 Task: Create Card Content Strategy Review in Board Digital Marketing Platforms and Tools to Workspace Alternative Dispute Resolution Services. Create Card Self-Help Review in Board Diversity and Inclusion Employee Training and Education to Workspace Alternative Dispute Resolution Services. Create Card Email Marketing Campaign Review in Board Voice of Customer Customer Feedback and Complaint Analysis and Reporting to Workspace Alternative Dispute Resolution Services
Action: Mouse moved to (106, 380)
Screenshot: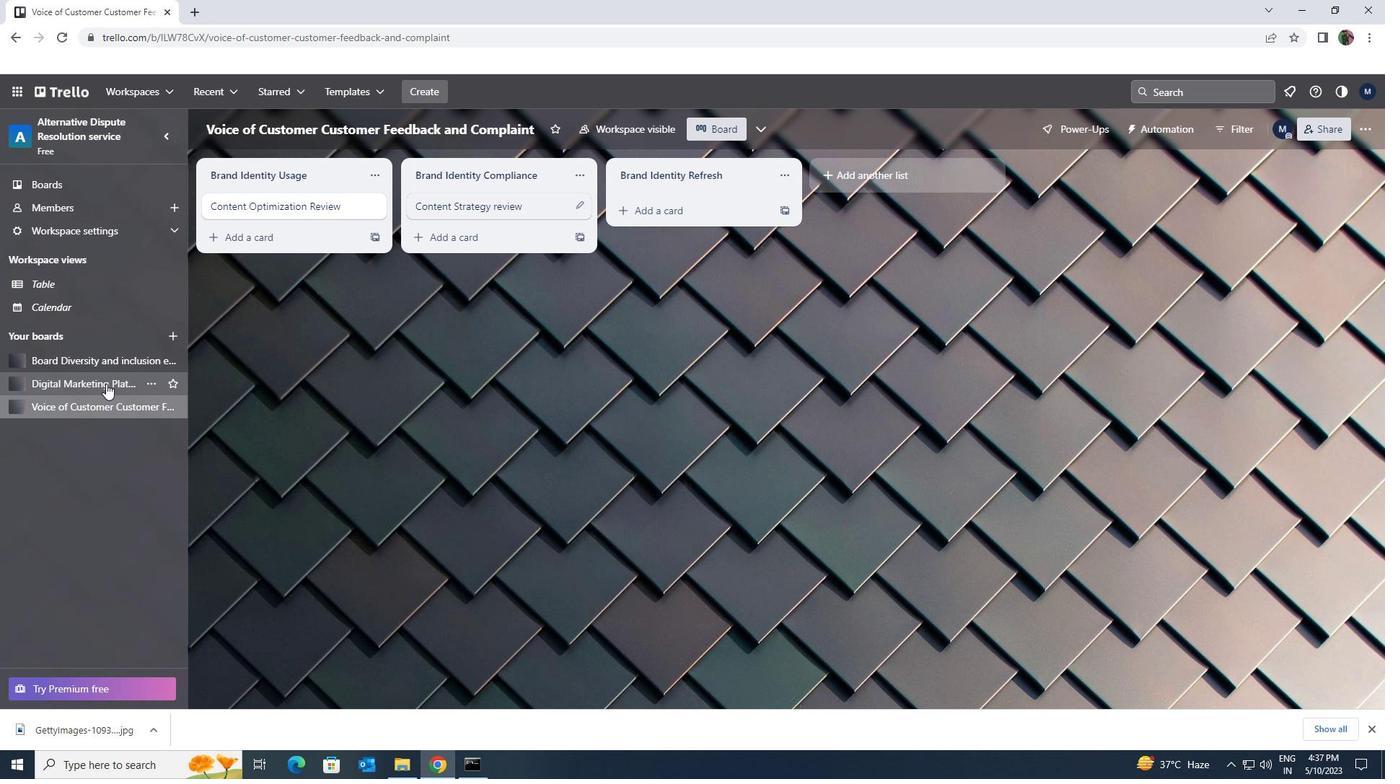 
Action: Mouse pressed left at (106, 380)
Screenshot: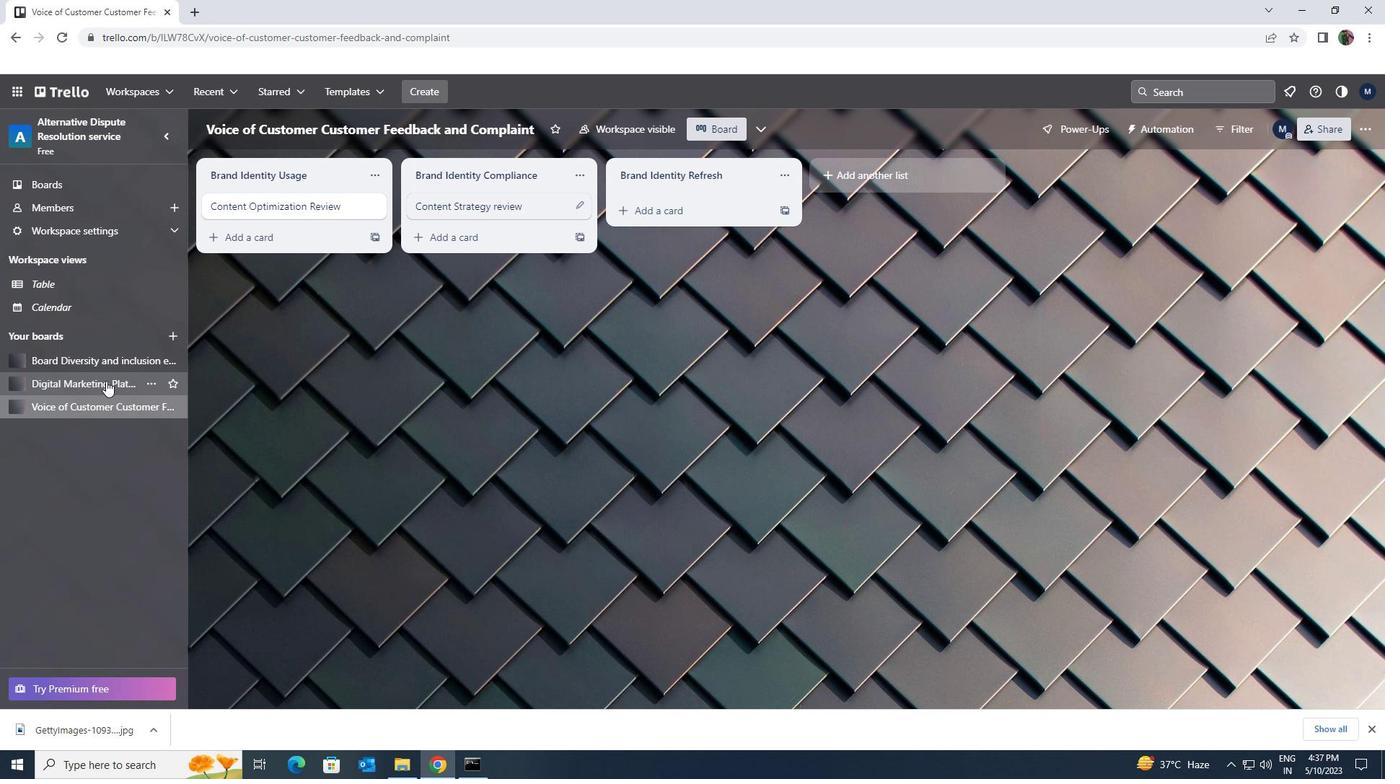 
Action: Mouse moved to (649, 209)
Screenshot: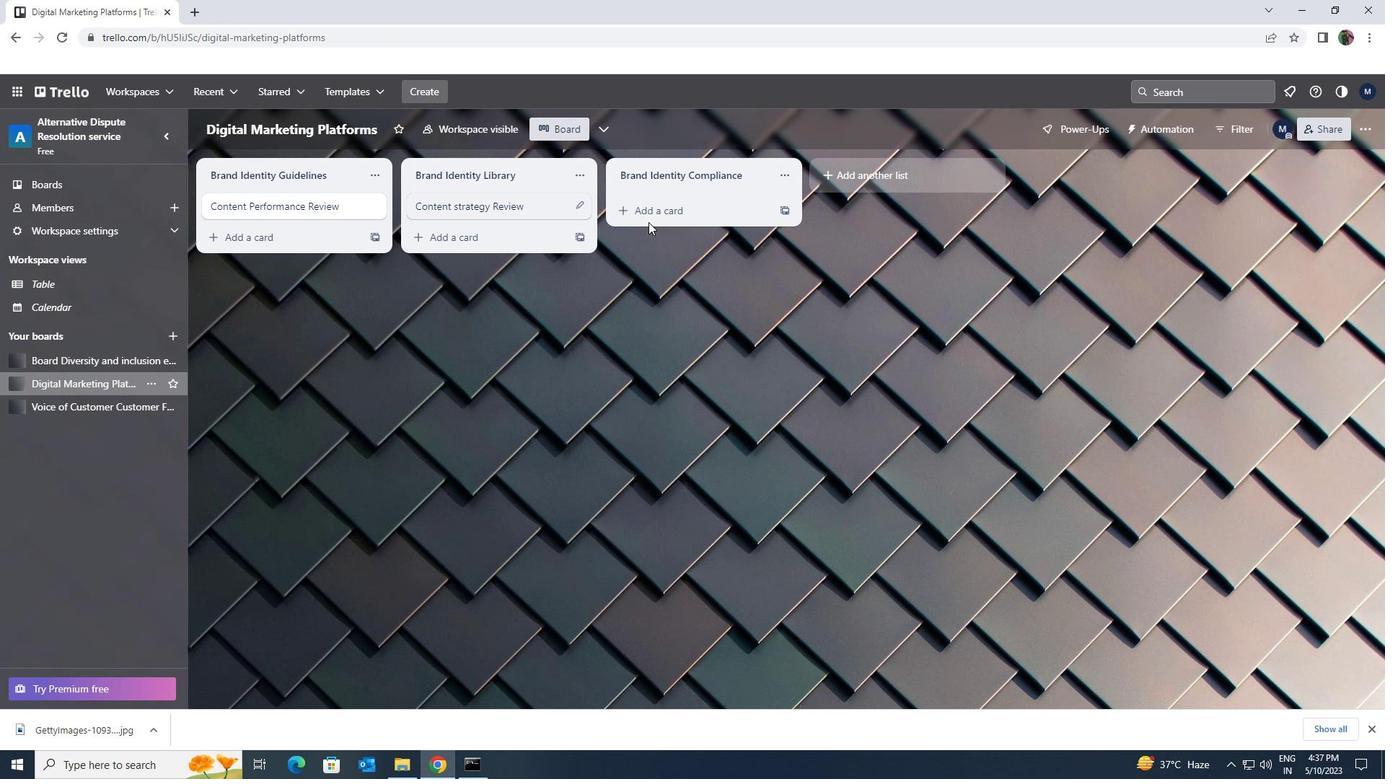
Action: Mouse pressed left at (649, 209)
Screenshot: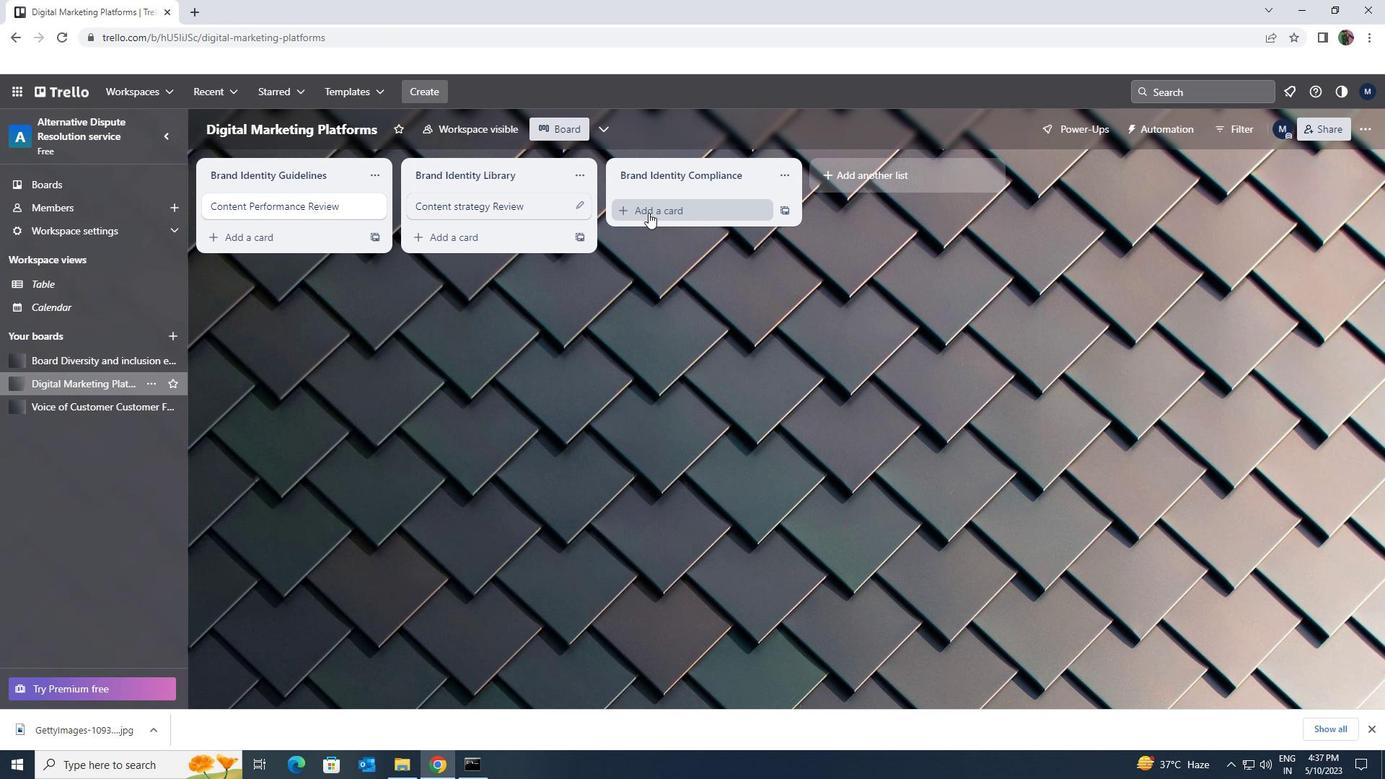 
Action: Key pressed <Key.shift>CONTENT<Key.space><Key.shift>STRATEGY<Key.space><Key.shift>REVIEW
Screenshot: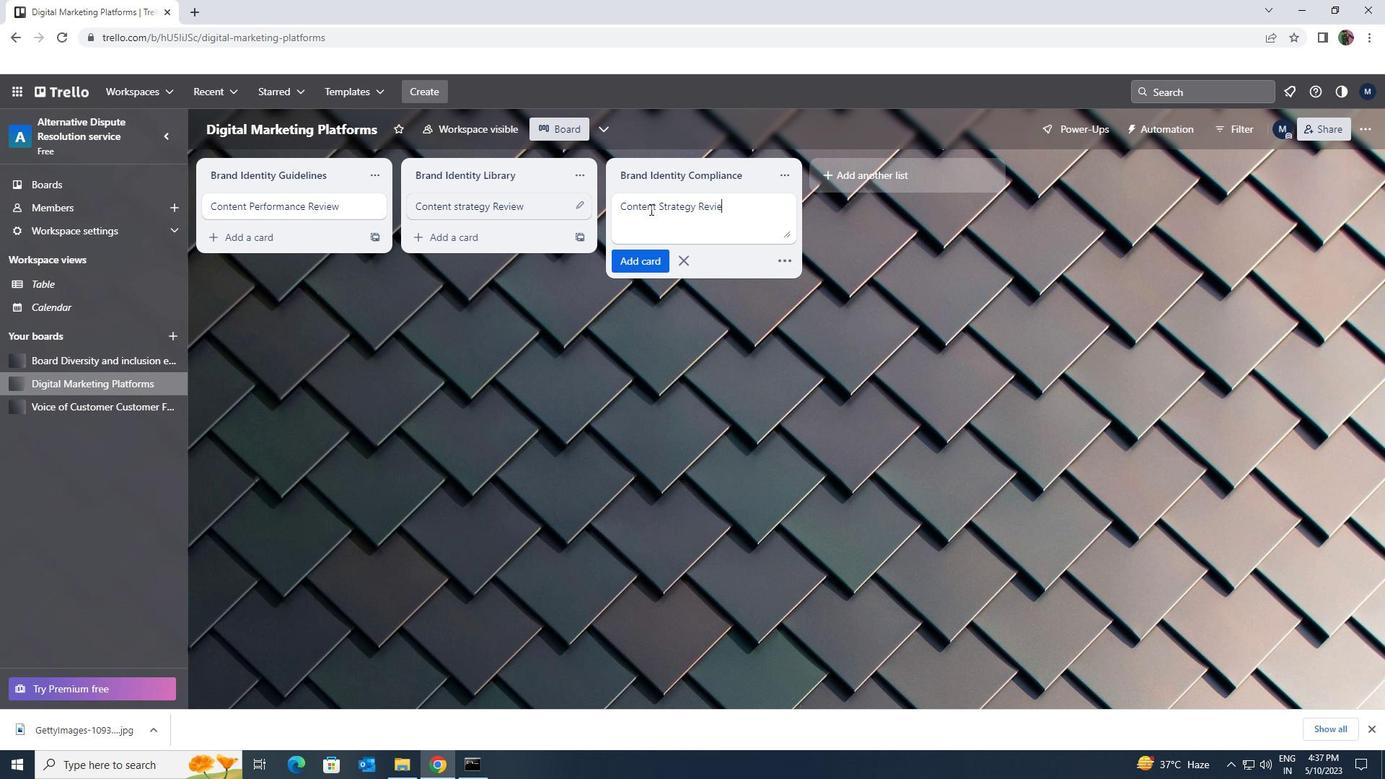 
Action: Mouse moved to (651, 258)
Screenshot: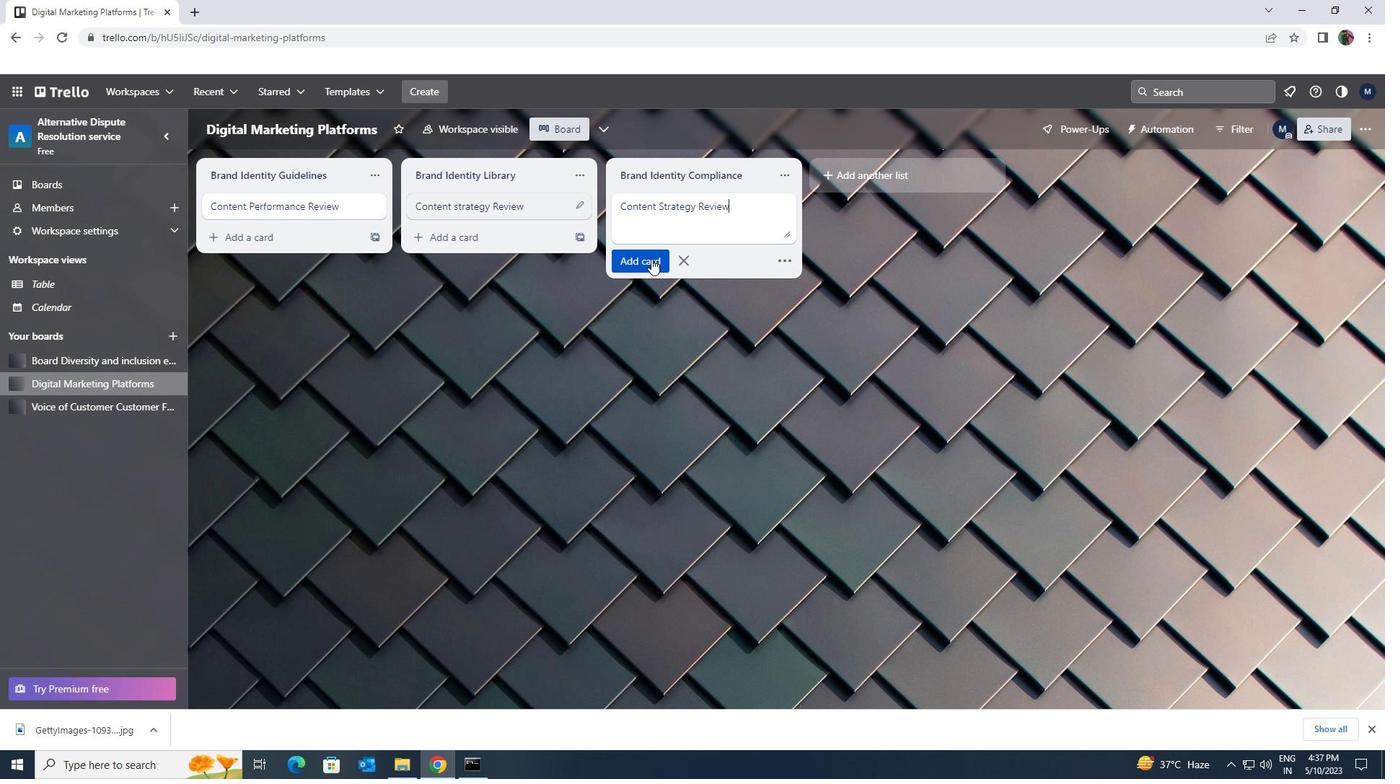 
Action: Mouse pressed left at (651, 258)
Screenshot: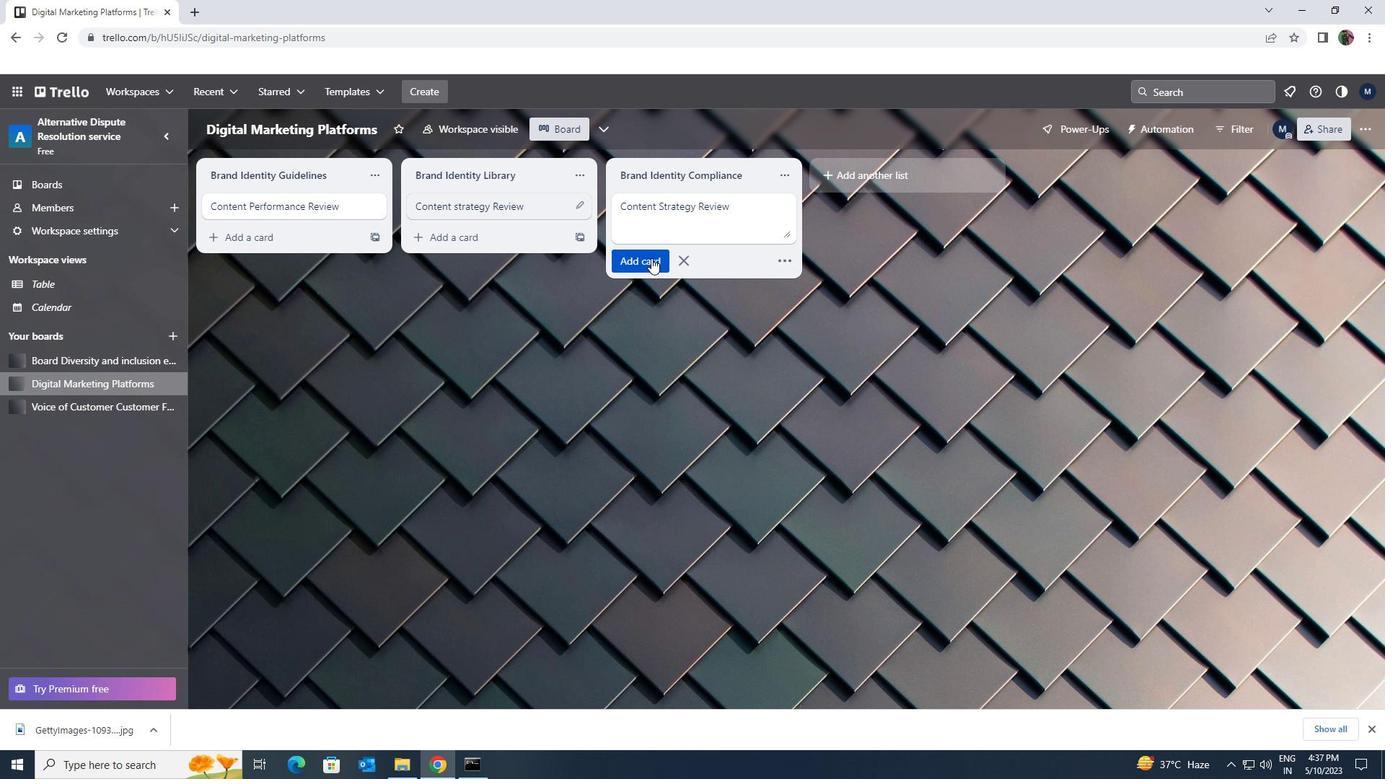 
Action: Mouse moved to (679, 294)
Screenshot: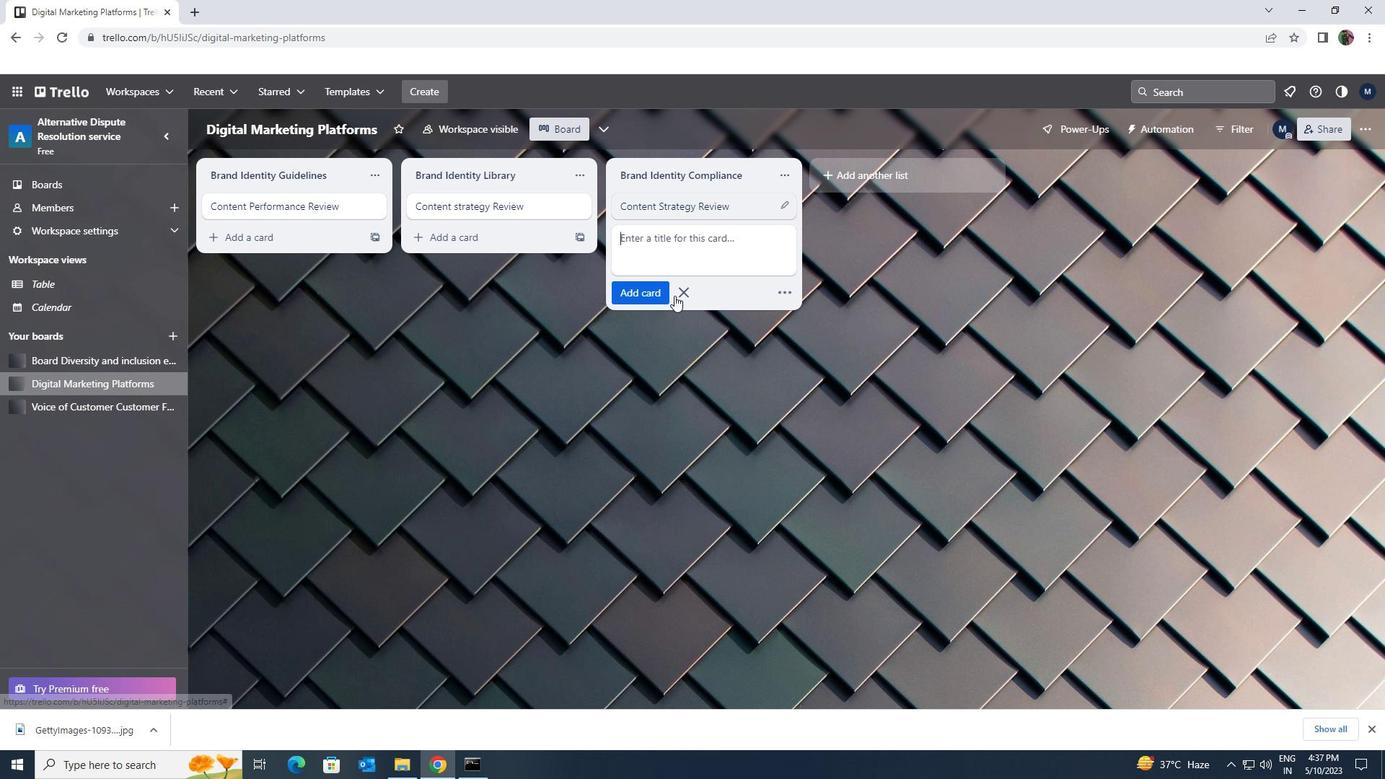 
Action: Mouse pressed left at (679, 294)
Screenshot: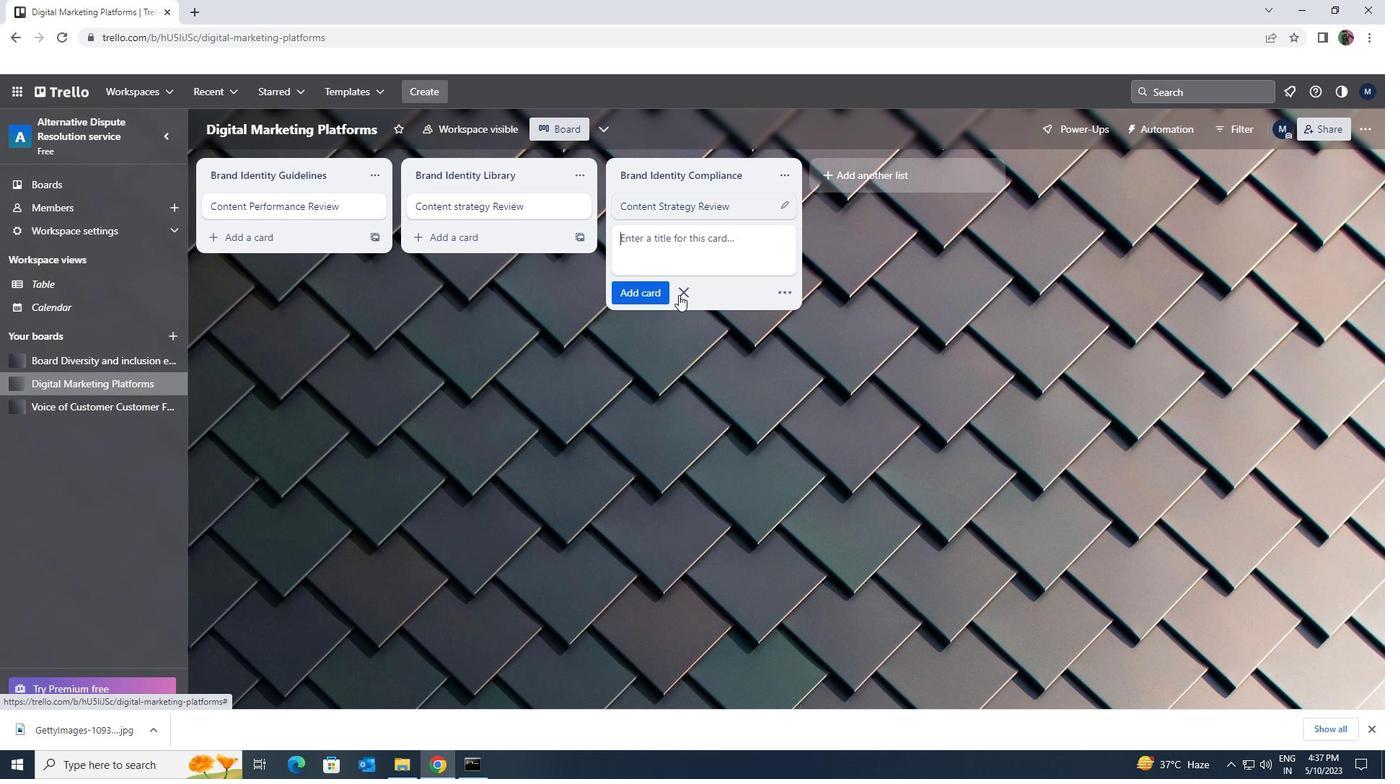 
Action: Mouse moved to (99, 357)
Screenshot: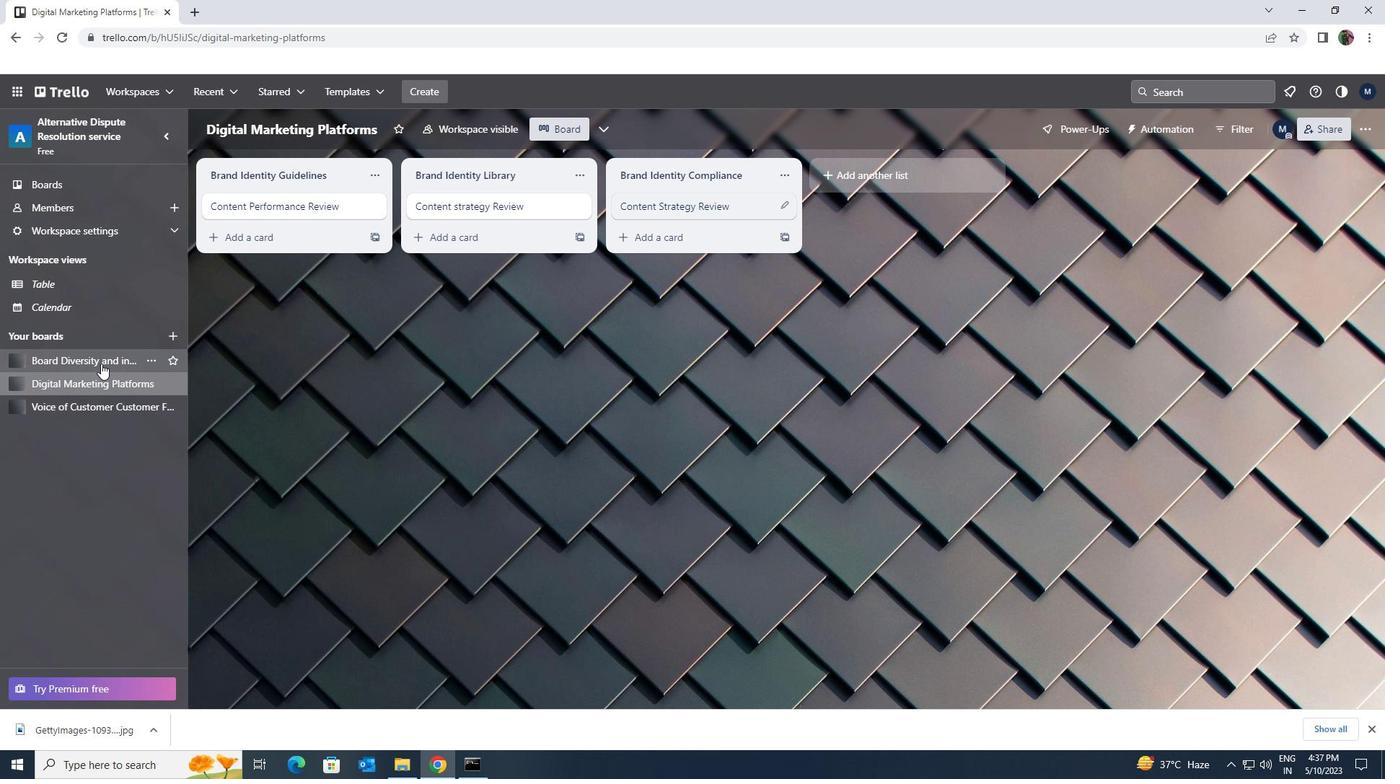 
Action: Mouse pressed left at (99, 357)
Screenshot: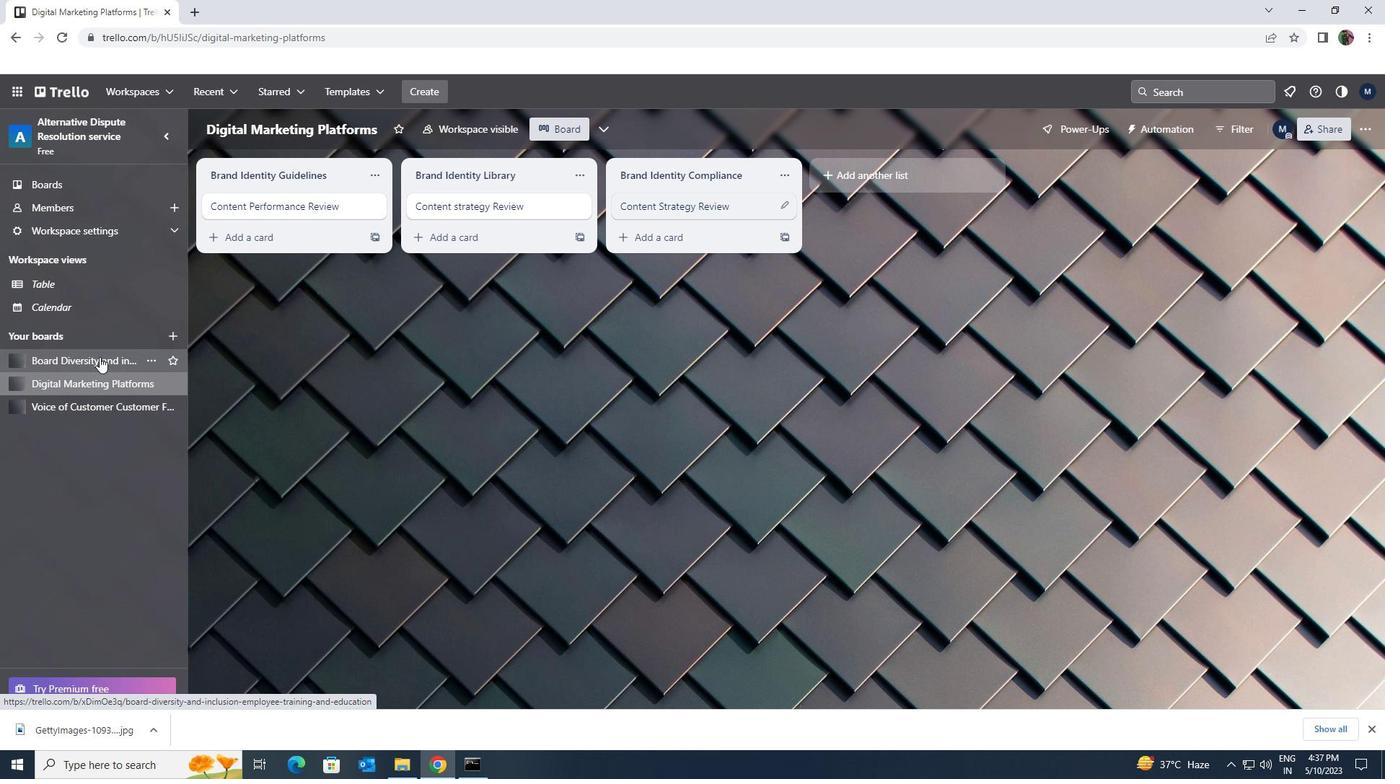 
Action: Mouse moved to (632, 213)
Screenshot: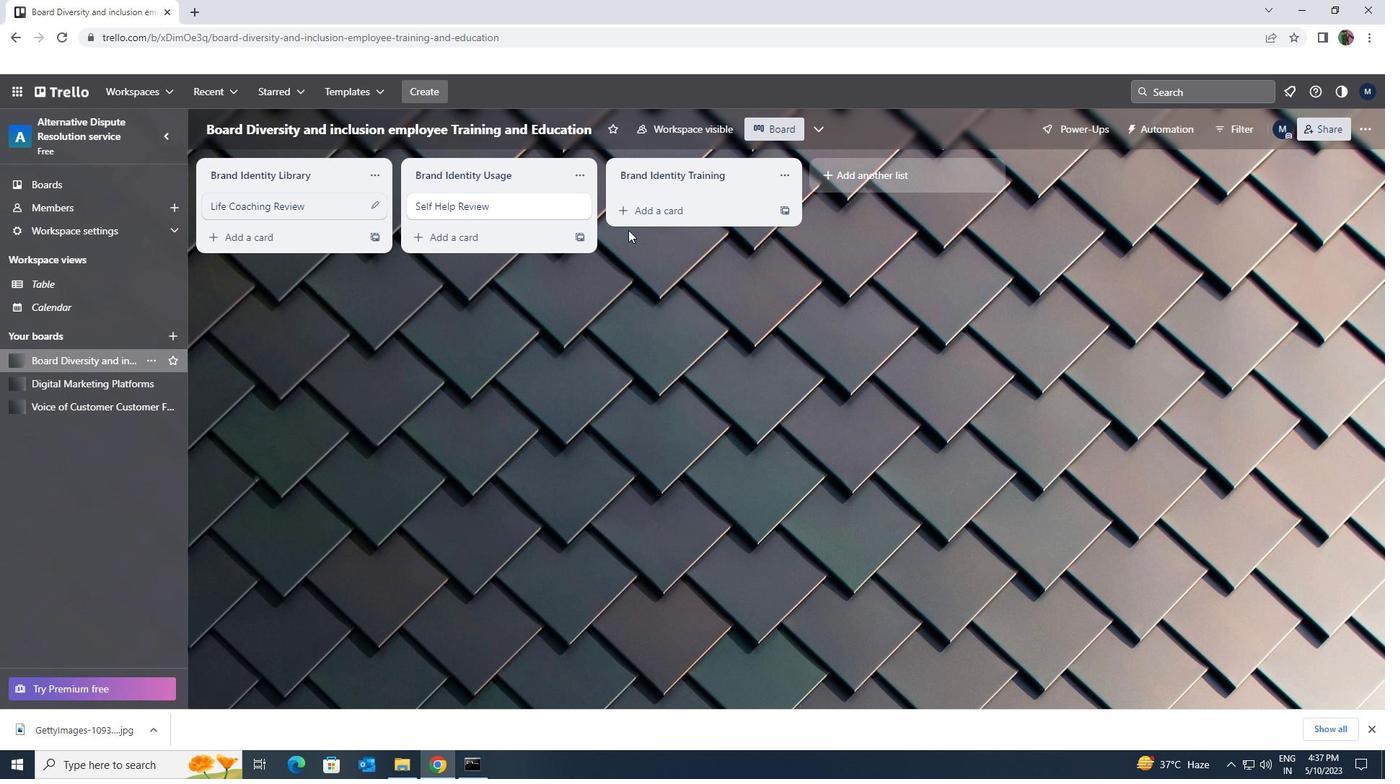 
Action: Mouse pressed left at (632, 213)
Screenshot: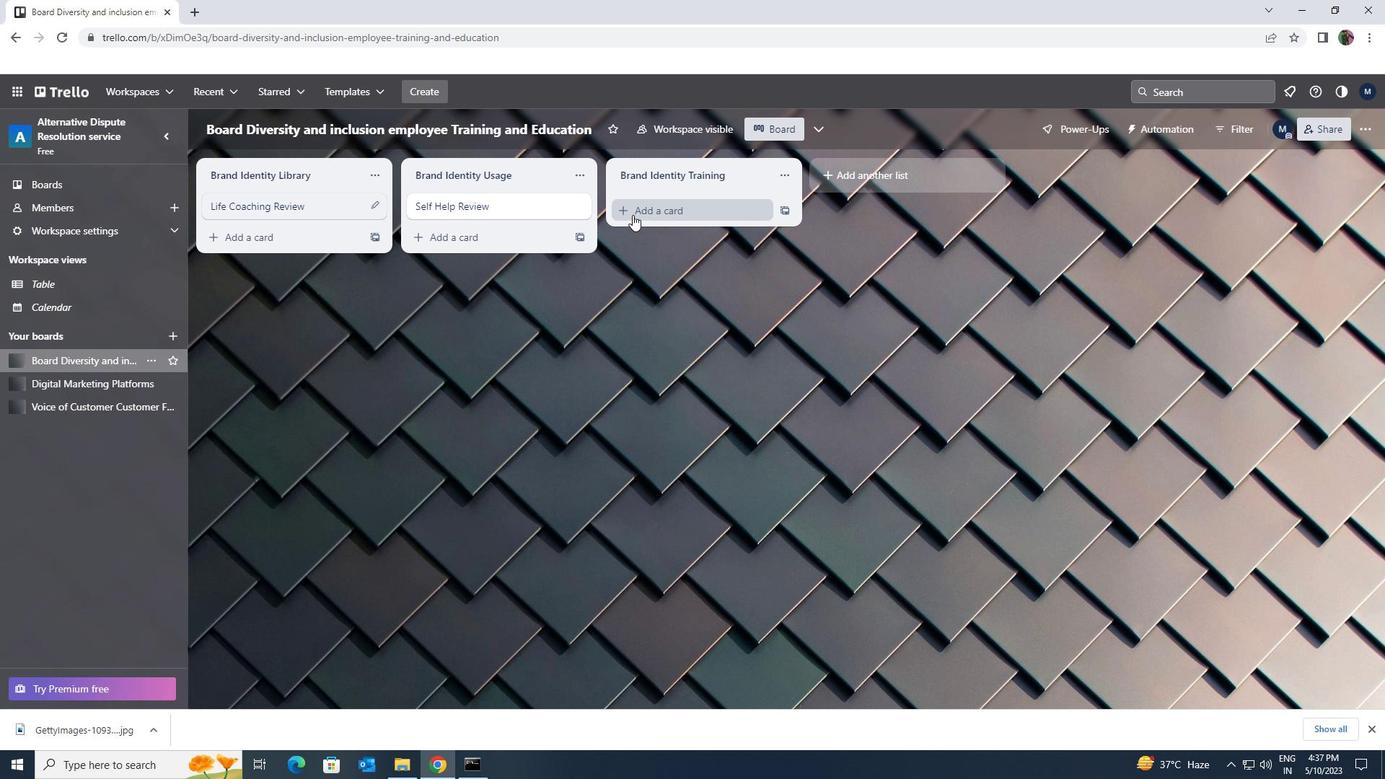 
Action: Key pressed <Key.shift><Key.shift><Key.shift><Key.shift><Key.shift>SELF<Key.space><Key.shift>HELP<Key.space><Key.shift>REVIEW
Screenshot: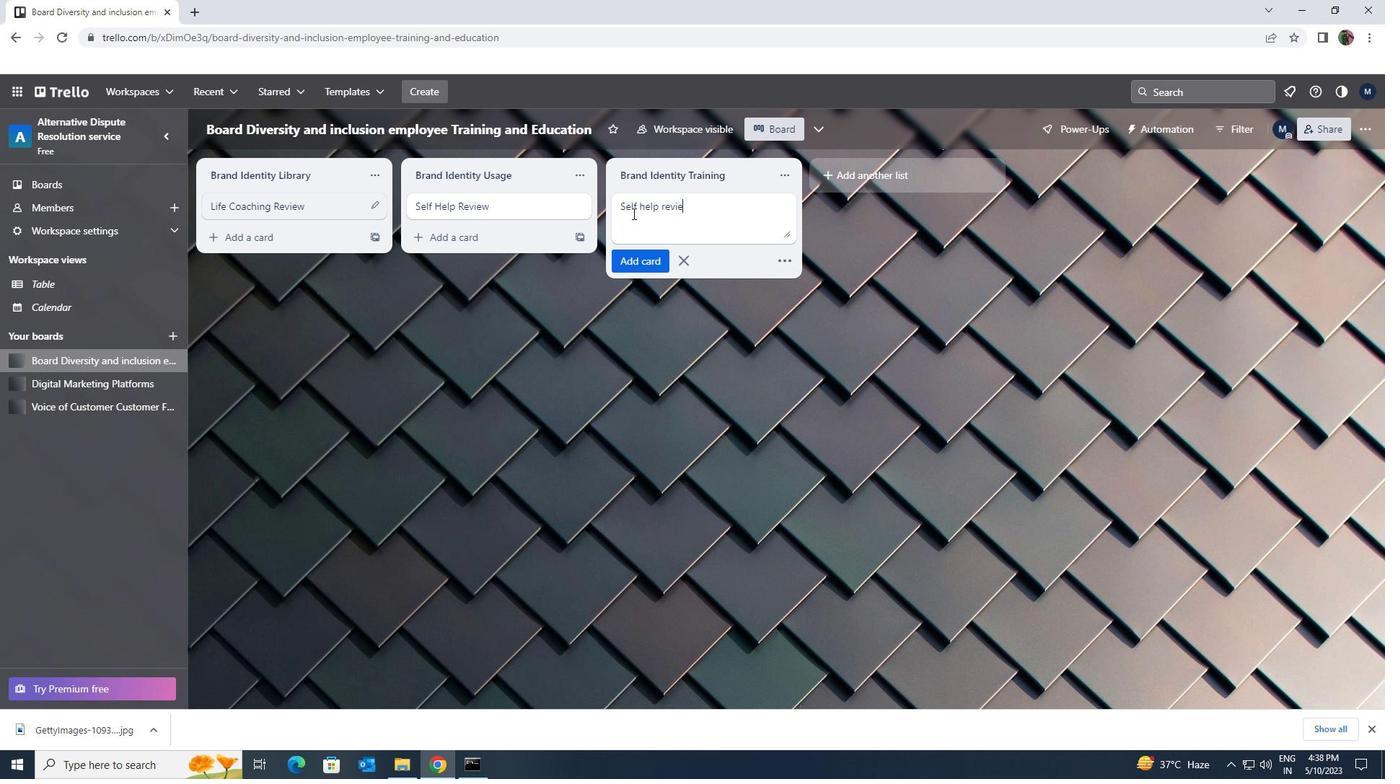 
Action: Mouse moved to (639, 250)
Screenshot: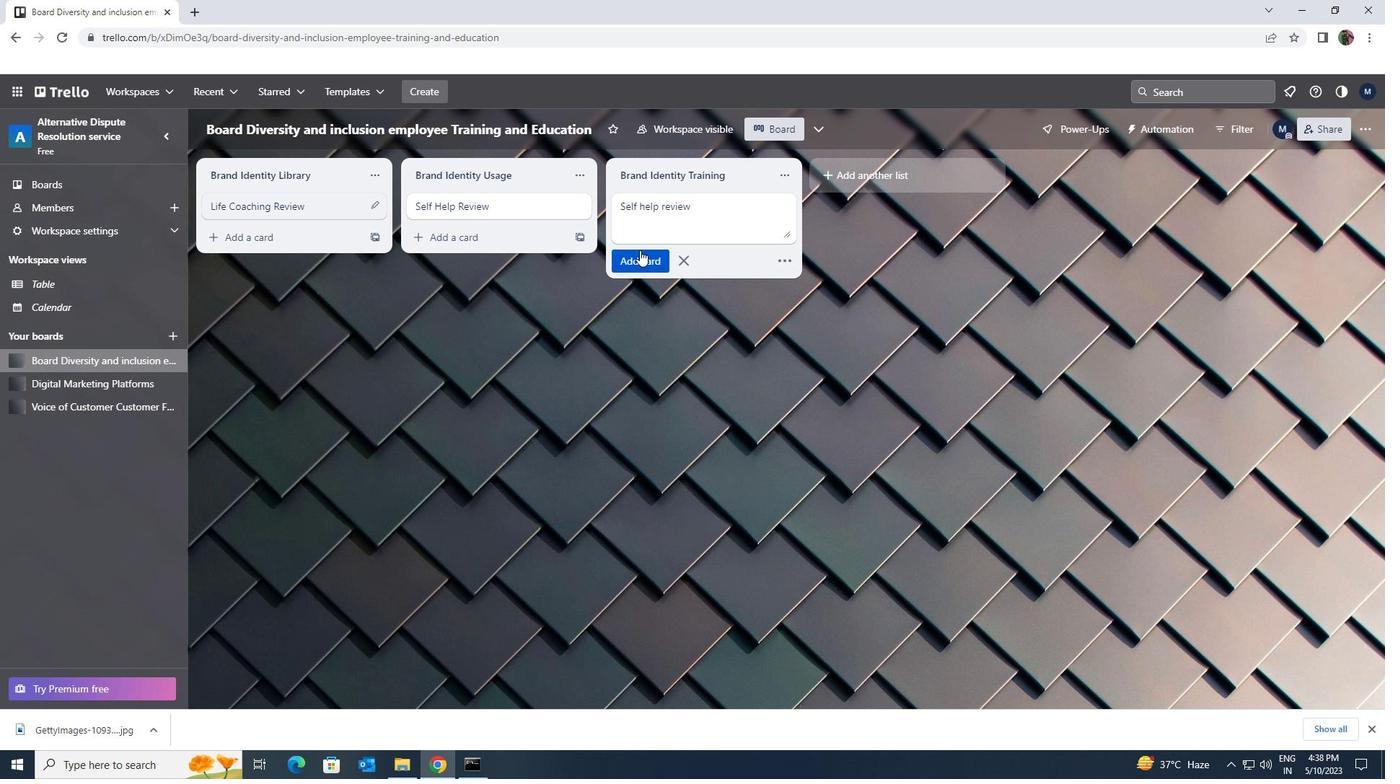 
Action: Mouse pressed left at (639, 250)
Screenshot: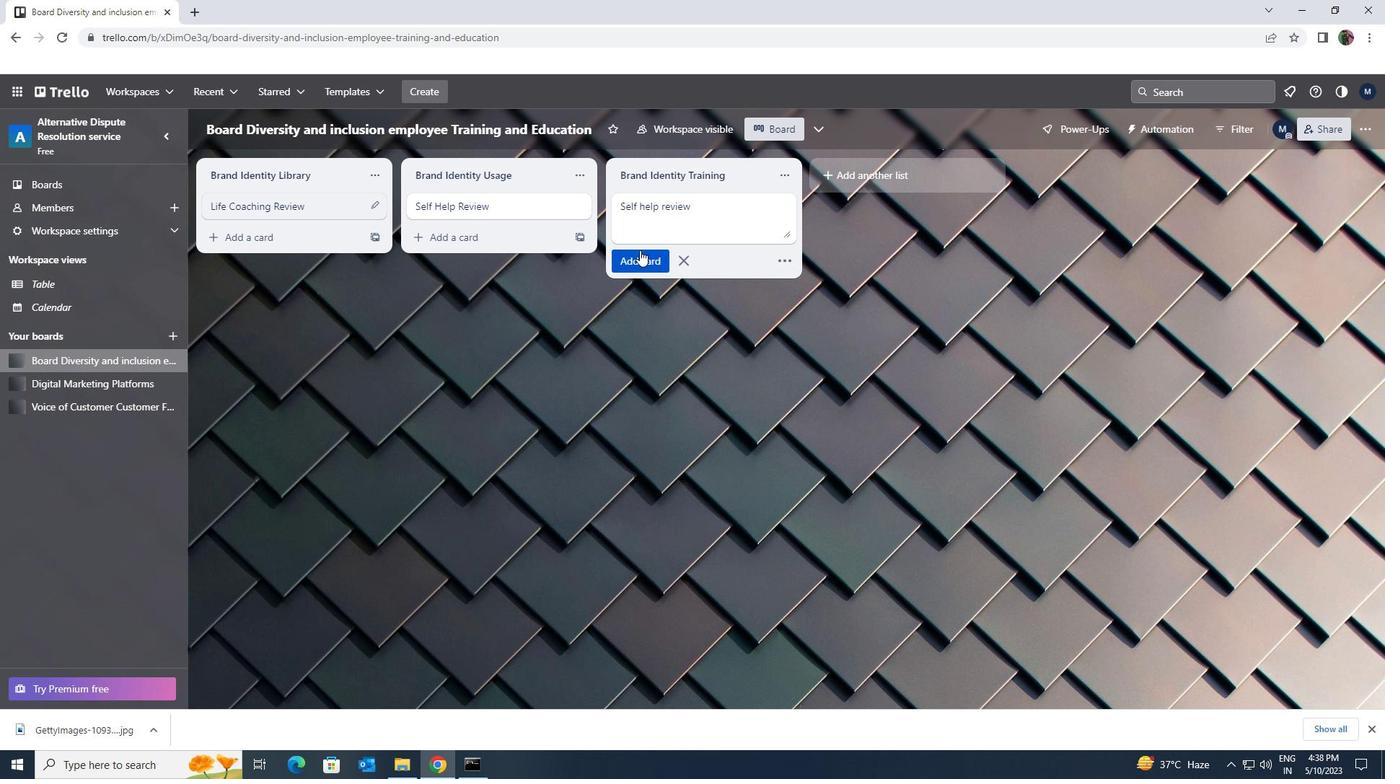 
Action: Mouse moved to (62, 410)
Screenshot: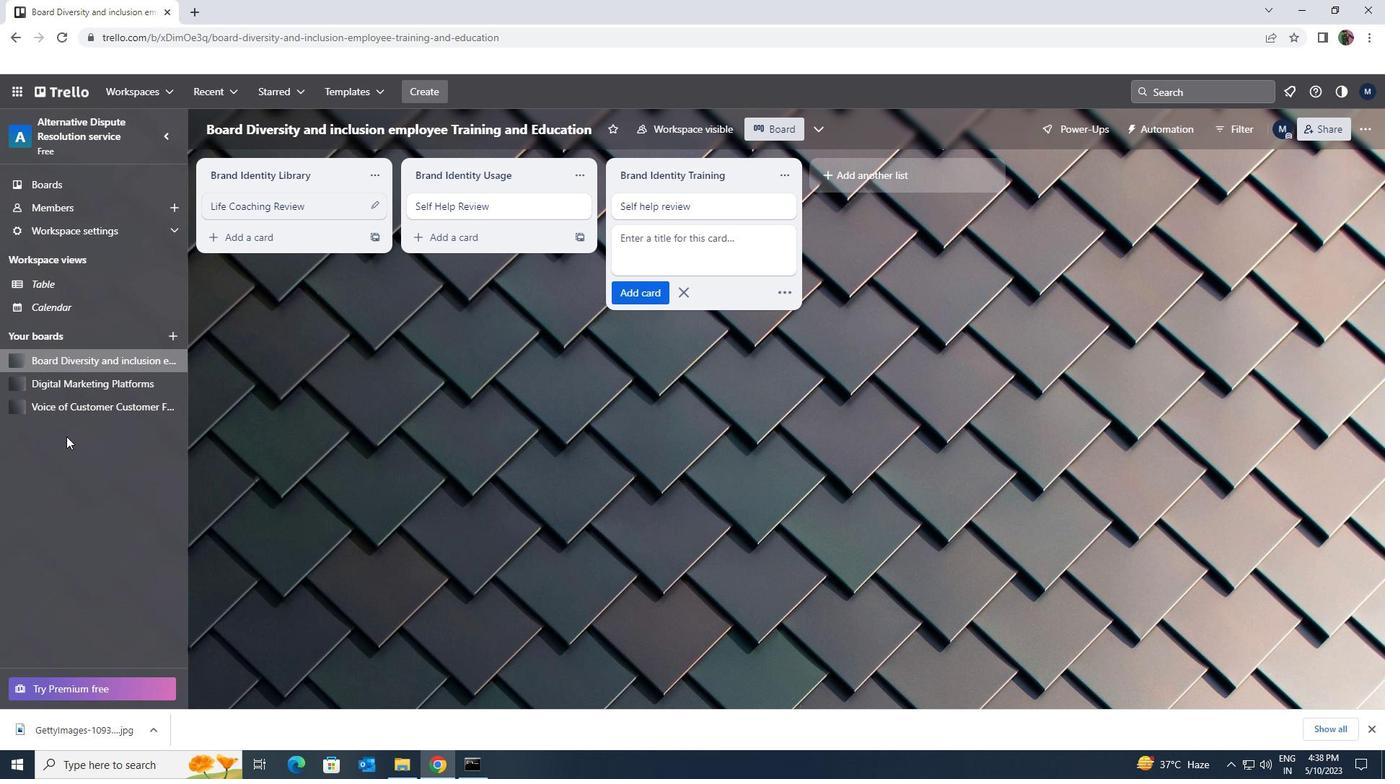 
Action: Mouse pressed left at (62, 410)
Screenshot: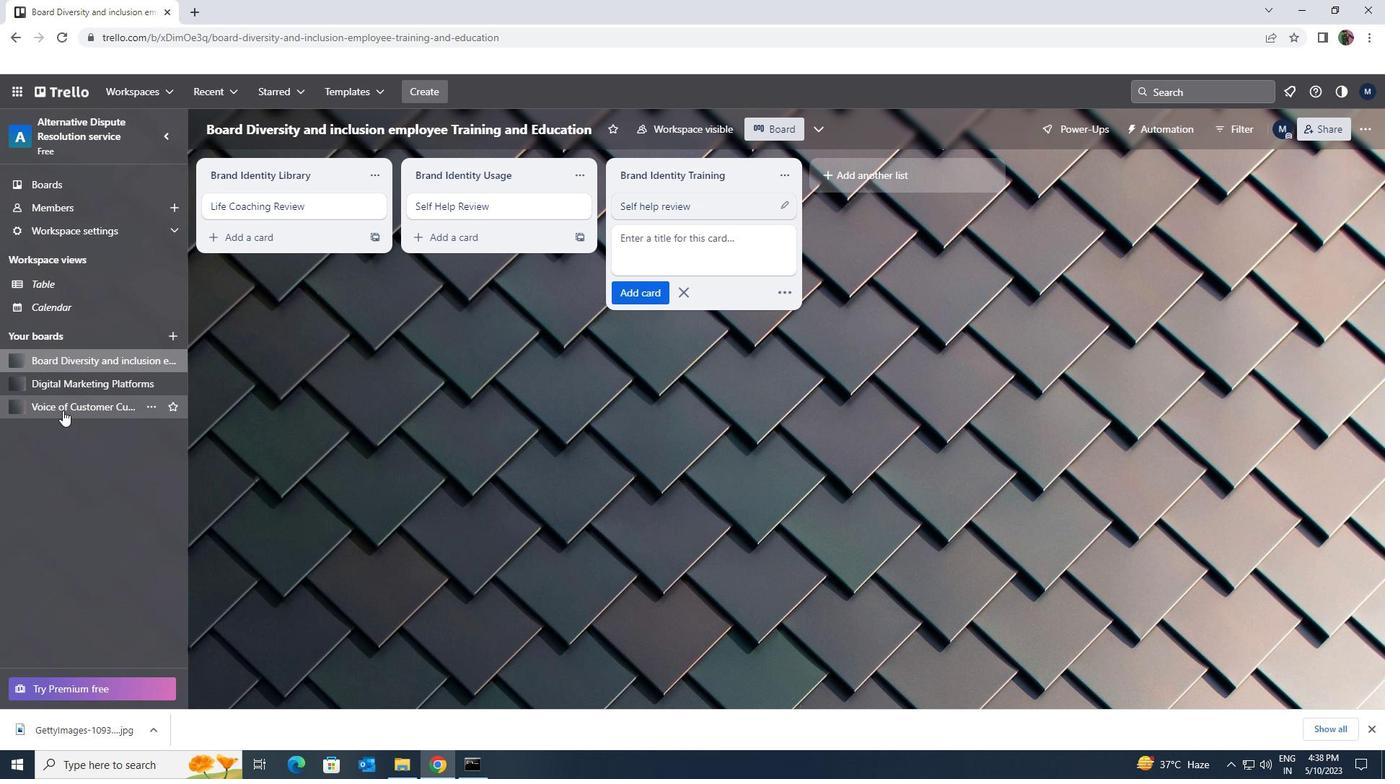 
Action: Mouse moved to (682, 212)
Screenshot: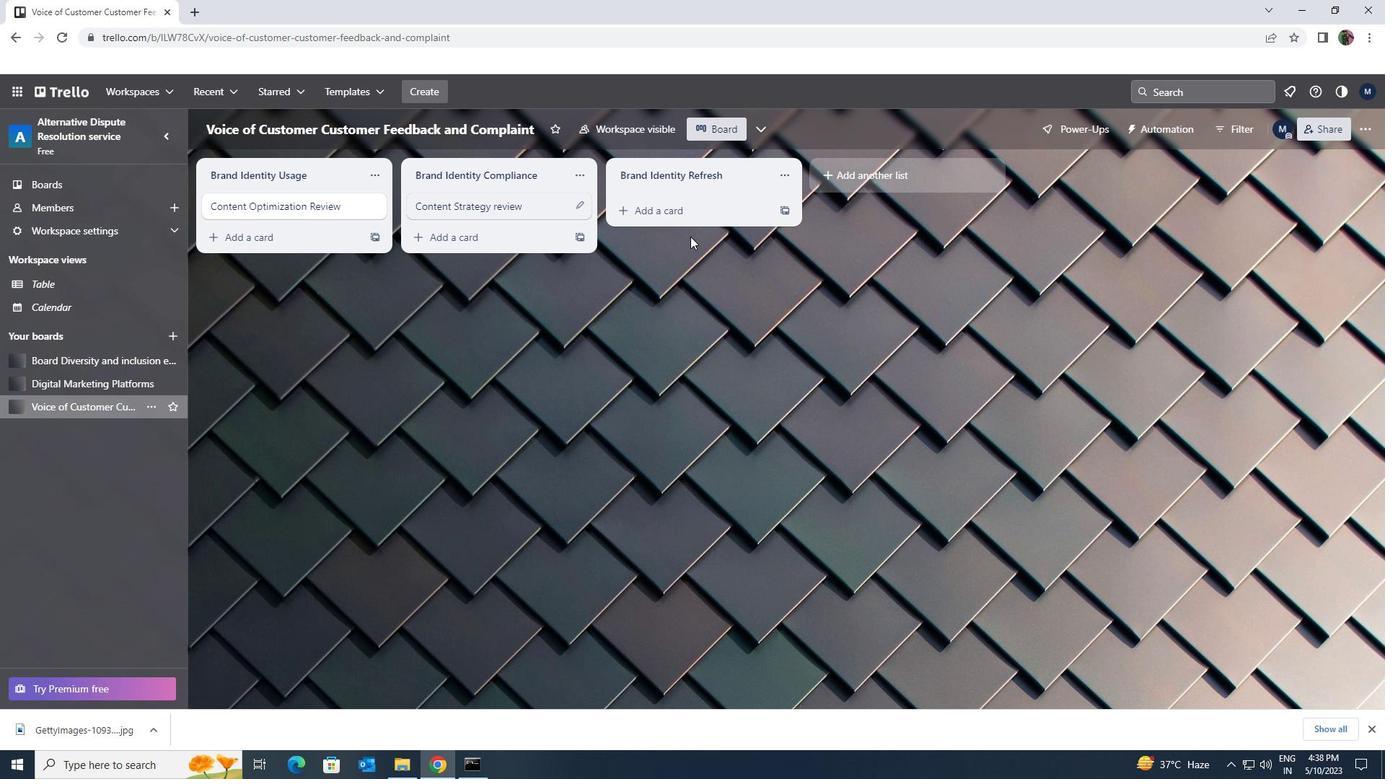 
Action: Mouse pressed left at (682, 212)
Screenshot: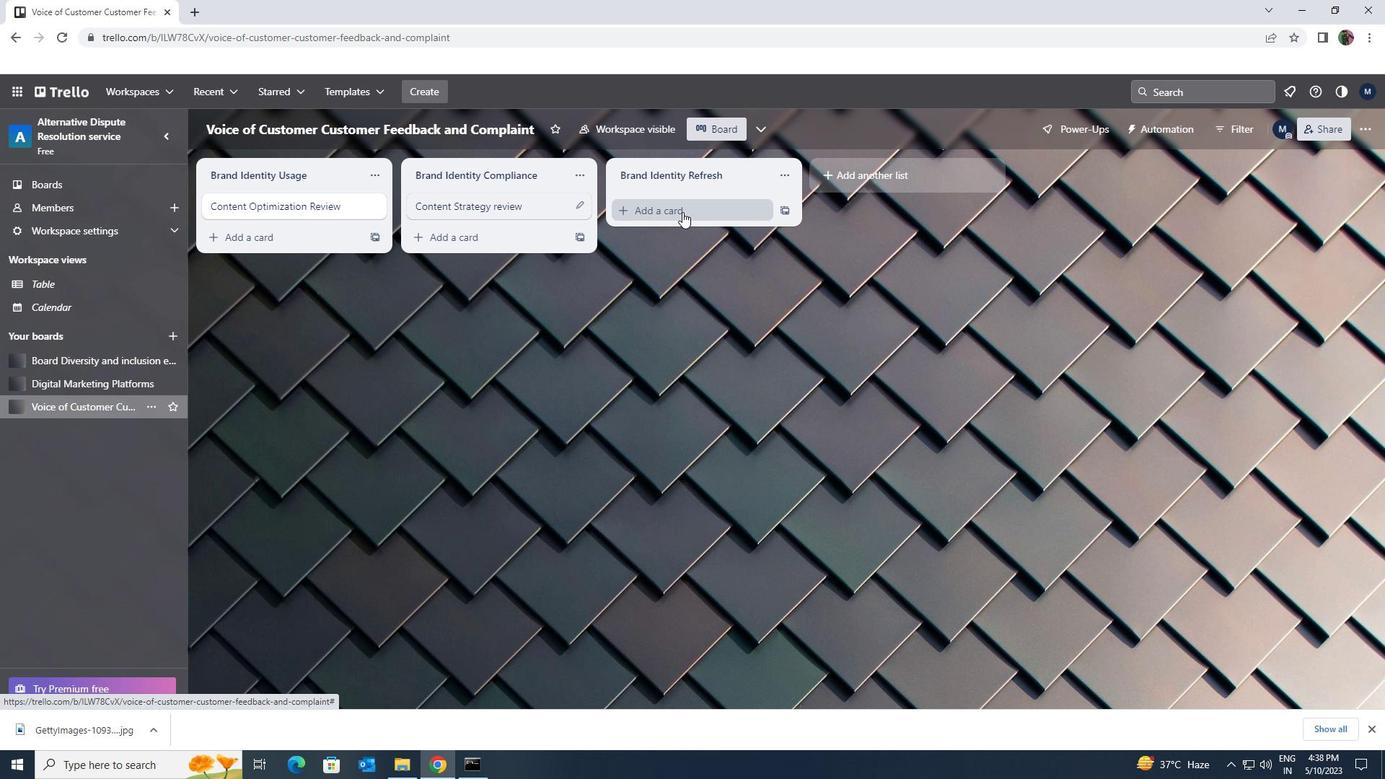 
Action: Key pressed <Key.shift>EMAIL<Key.space><Key.shift>MARKETING<Key.space><Key.shift><Key.shift><Key.shift><Key.shift><Key.shift><Key.shift><Key.shift><Key.shift><Key.shift><Key.shift><Key.shift><Key.shift><Key.shift><Key.shift><Key.shift><Key.shift><Key.shift>CAMA<Key.backspace>PAIGN<Key.space><Key.shift>REVIEW
Screenshot: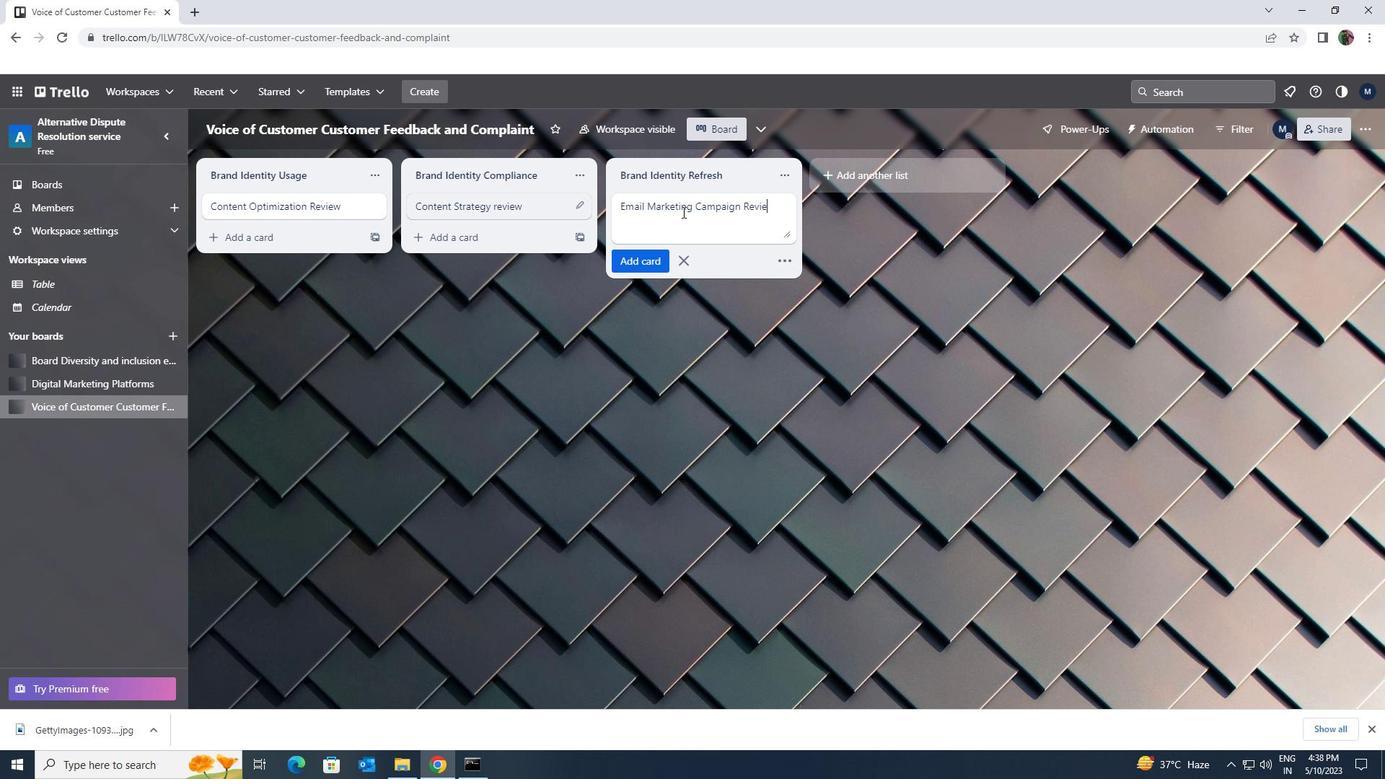
Action: Mouse moved to (659, 255)
Screenshot: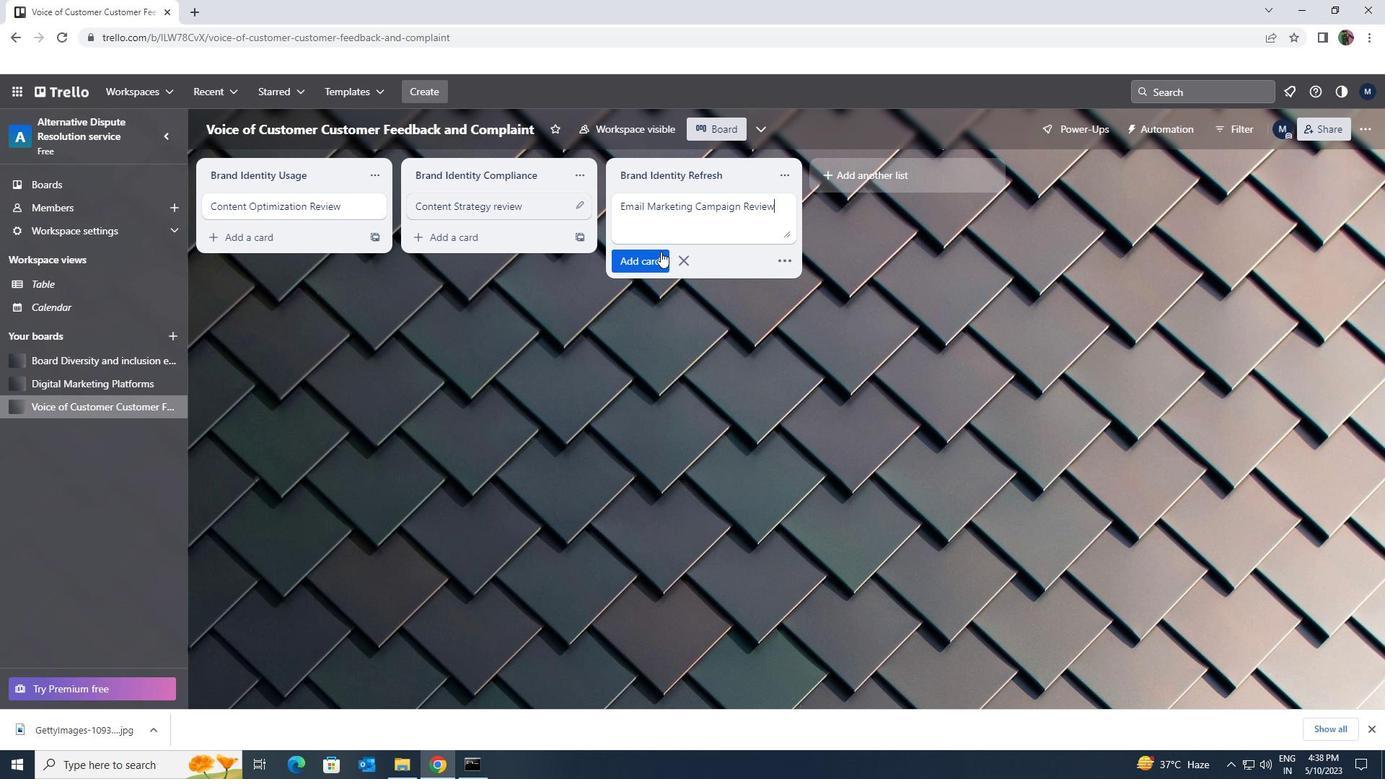 
Action: Mouse pressed left at (659, 255)
Screenshot: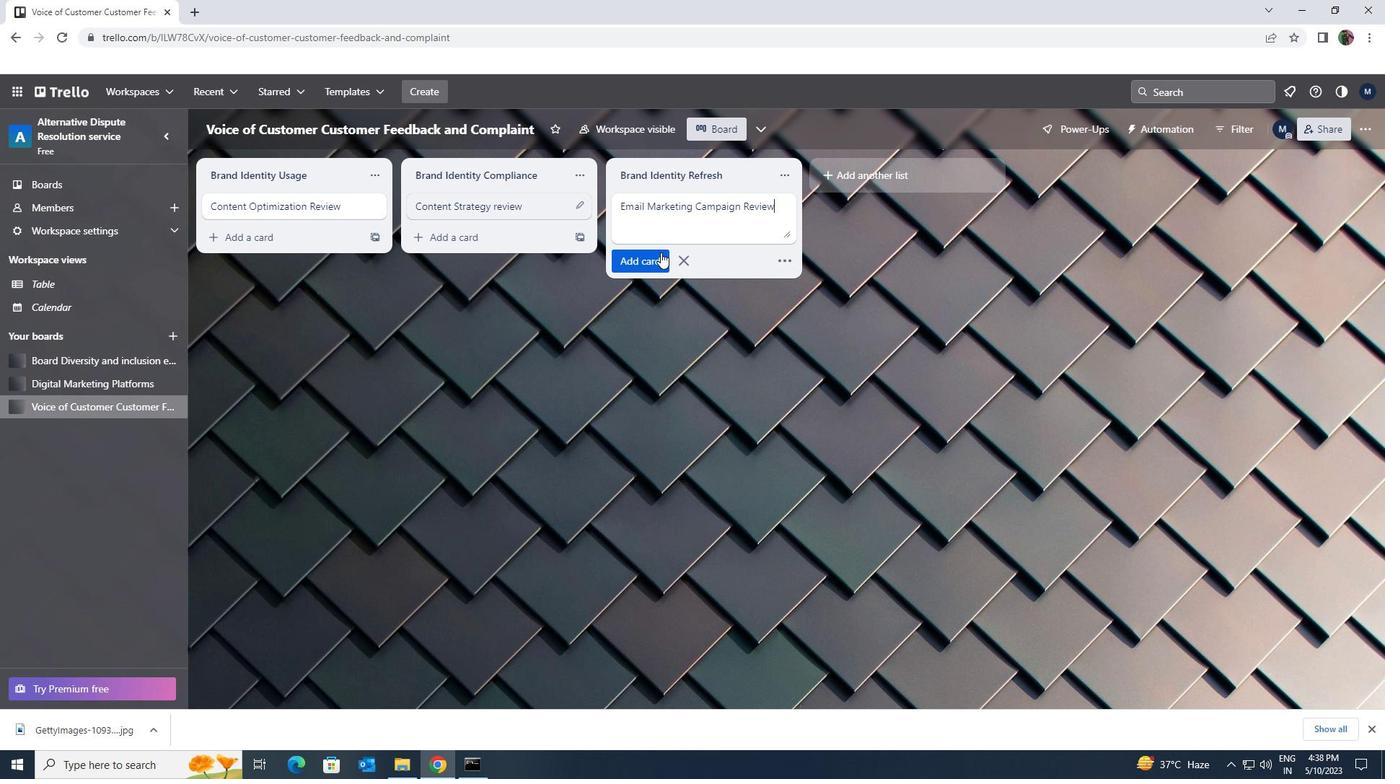 
Action: Mouse moved to (657, 251)
Screenshot: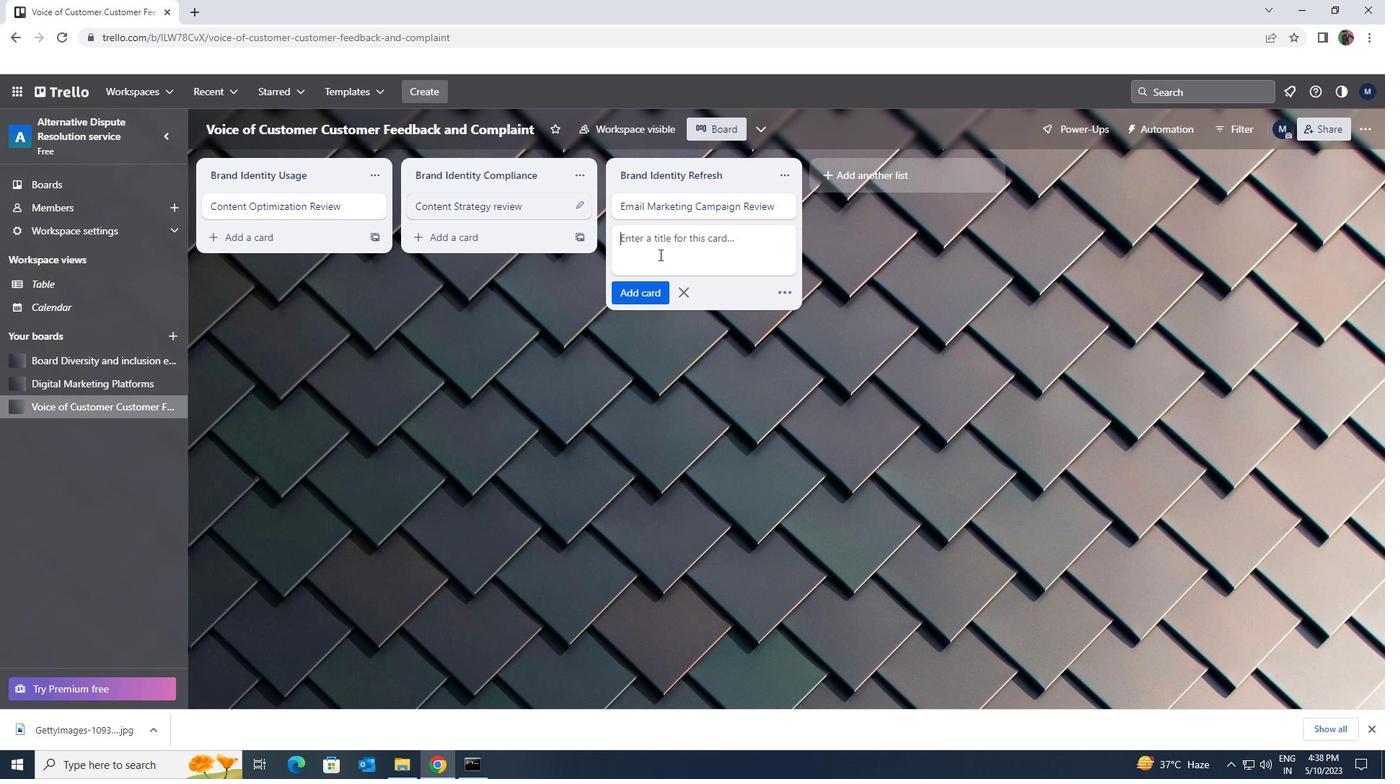 
